 Task: Create in the project WonderTech in Backlog an issue 'Create a new online platform for online interior design courses with advanced 3D modeling and rendering features', assign it to team member softage.4@softage.net and change the status to IN PROGRESS.
Action: Mouse moved to (373, 274)
Screenshot: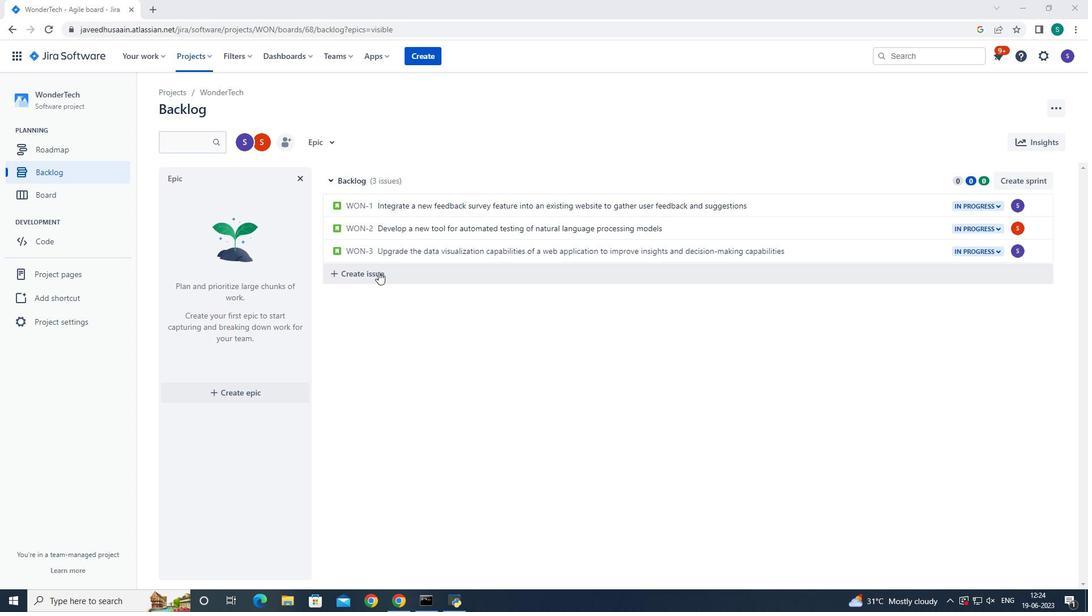 
Action: Mouse pressed left at (373, 274)
Screenshot: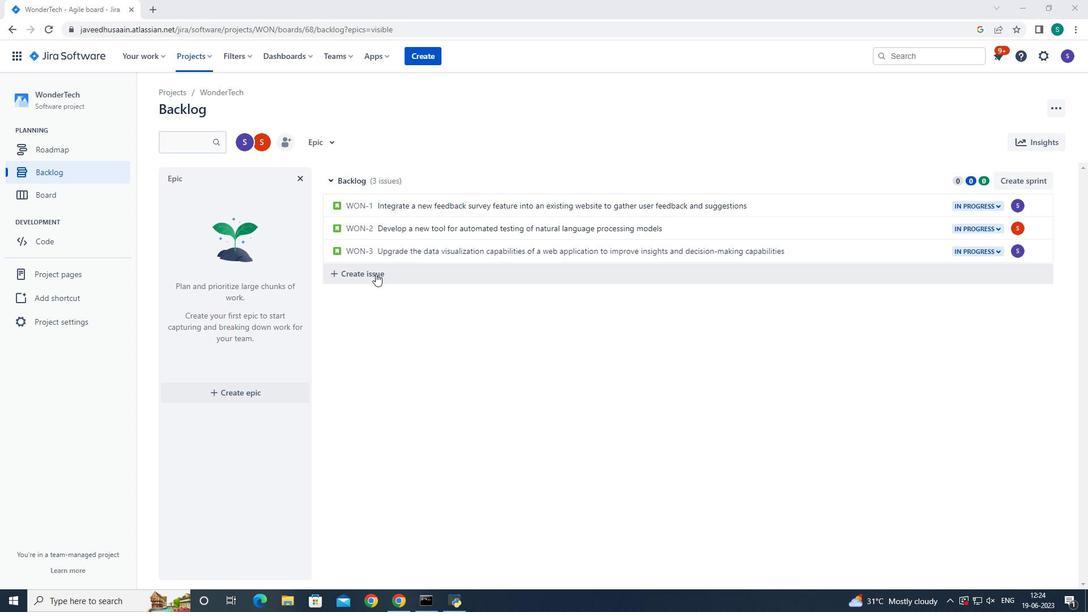 
Action: Mouse moved to (398, 274)
Screenshot: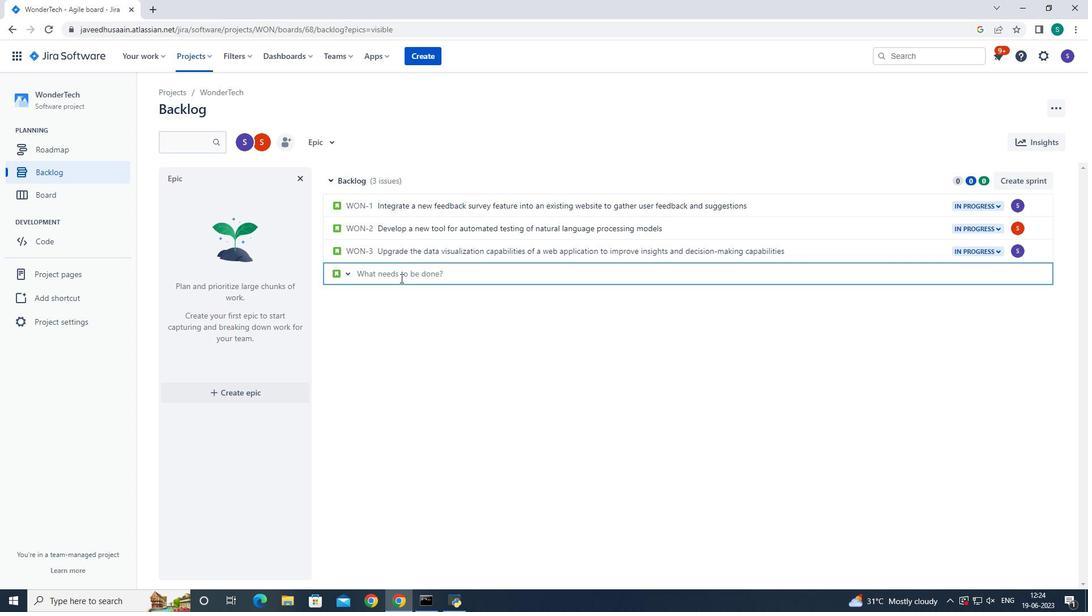 
Action: Mouse pressed left at (398, 274)
Screenshot: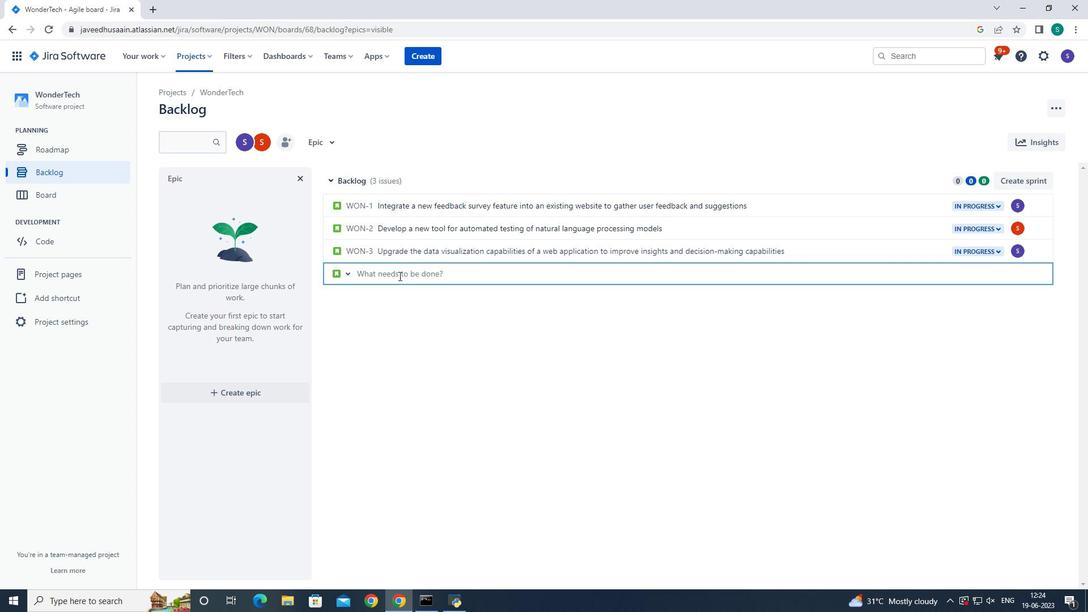 
Action: Key pressed <Key.shift>Create<Key.space>a<Key.space>new<Key.space>online<Key.space>platform<Key.space>for<Key.space>online<Key.space>it<Key.backspace>nterior<Key.space>design<Key.space>courses<Key.space>with<Key.space>advanced<Key.space>3<Key.shift>D<Key.space>modeling<Key.space>and<Key.space>rendering<Key.space>features<Key.enter>
Screenshot: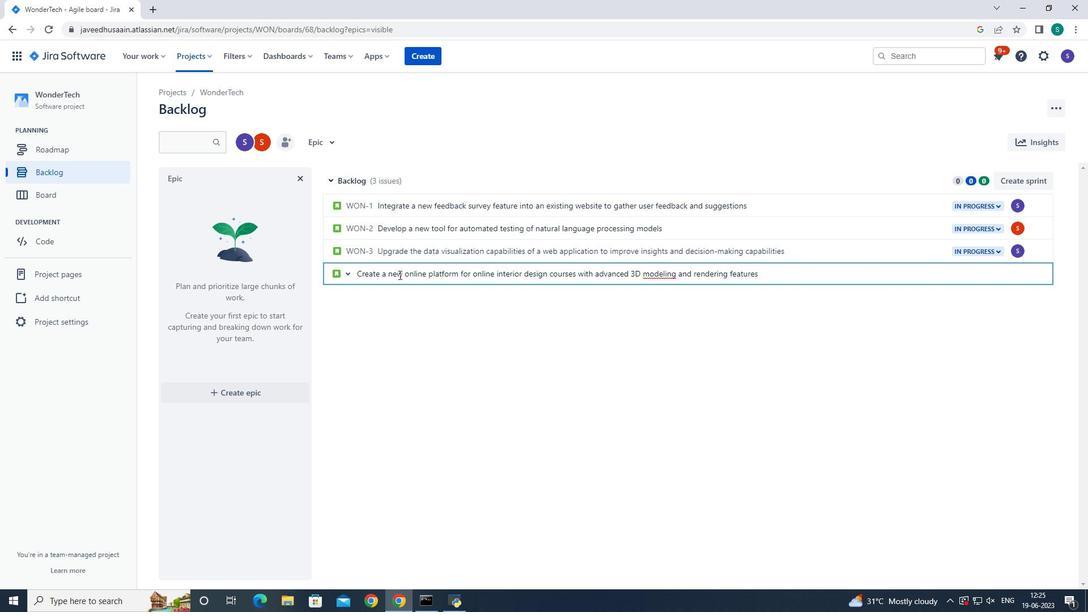 
Action: Mouse moved to (1020, 272)
Screenshot: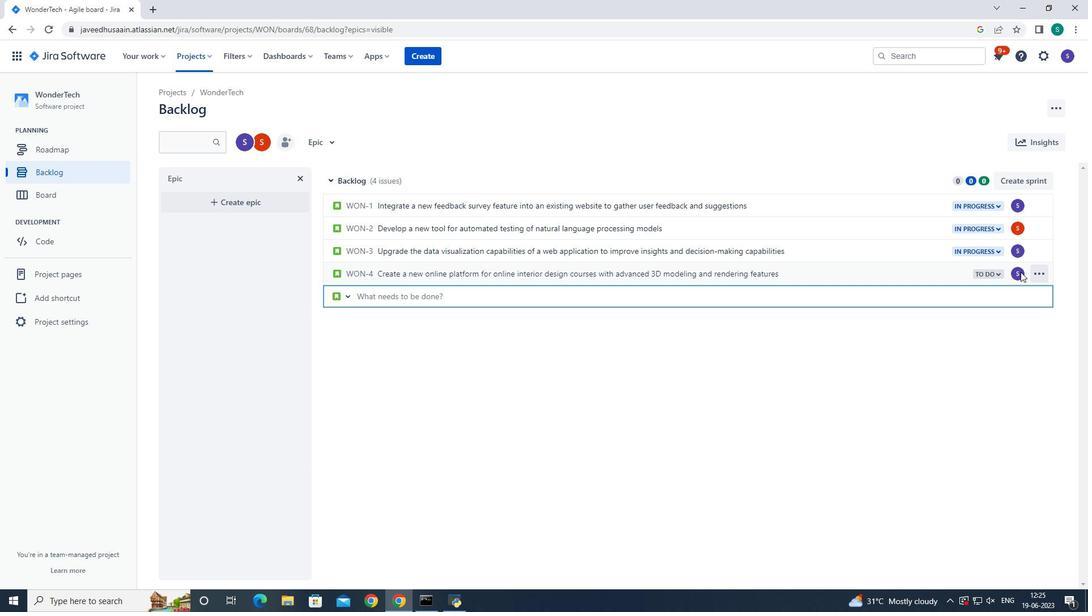 
Action: Mouse pressed left at (1020, 272)
Screenshot: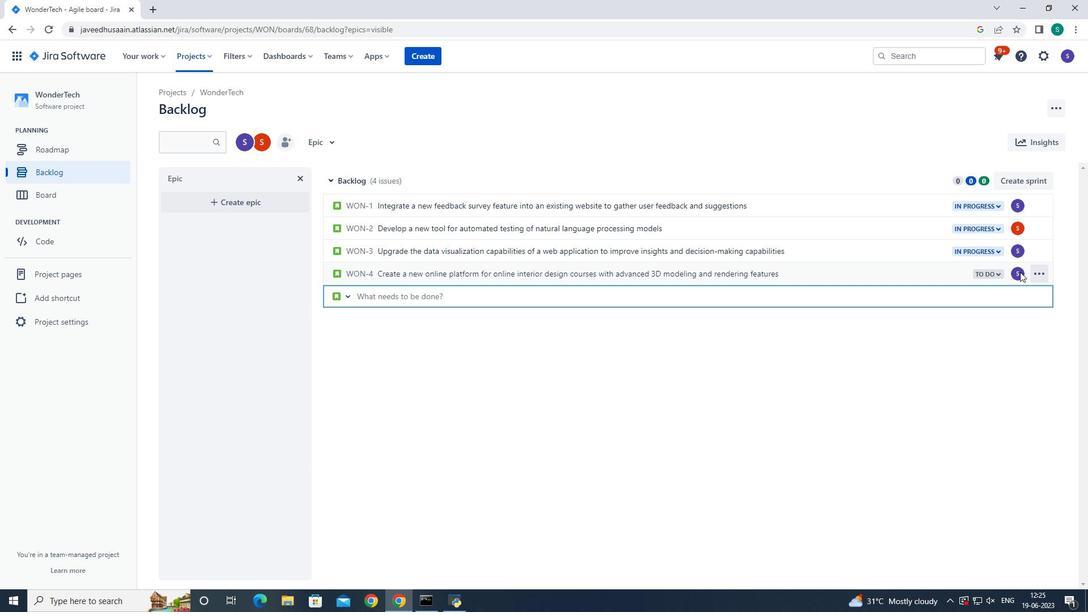 
Action: Mouse pressed left at (1020, 272)
Screenshot: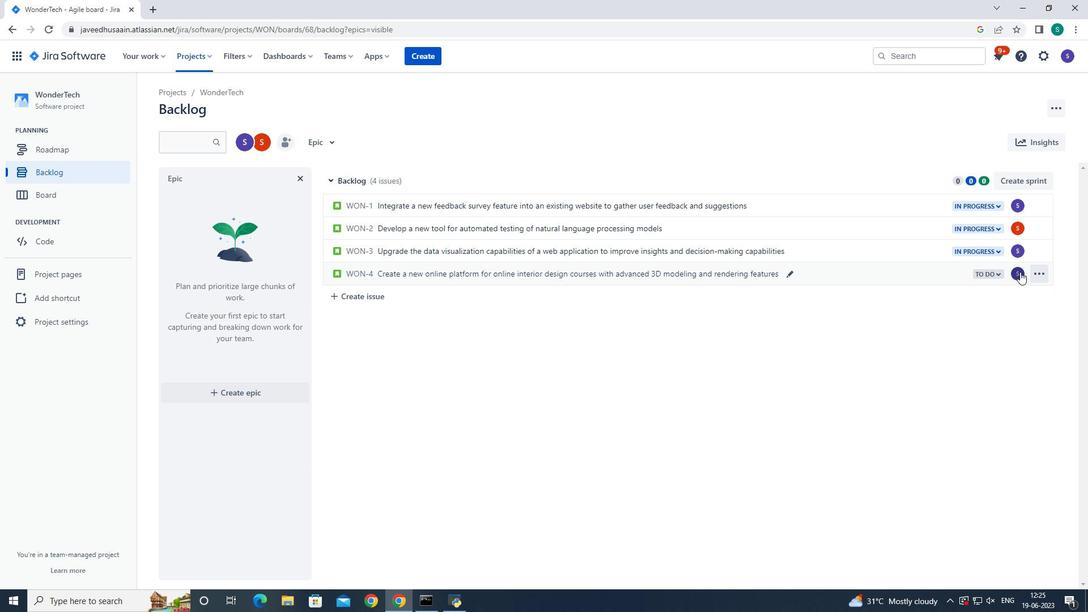 
Action: Mouse moved to (954, 289)
Screenshot: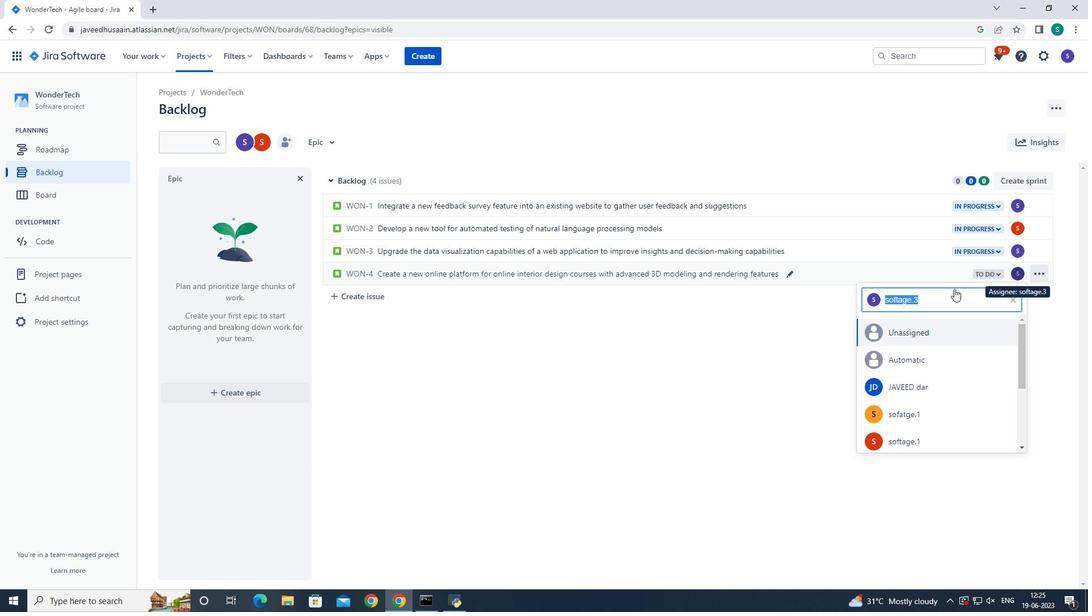 
Action: Key pressed <Key.backspace>softage.4<Key.shift>@softage/<Key.backspace>.net
Screenshot: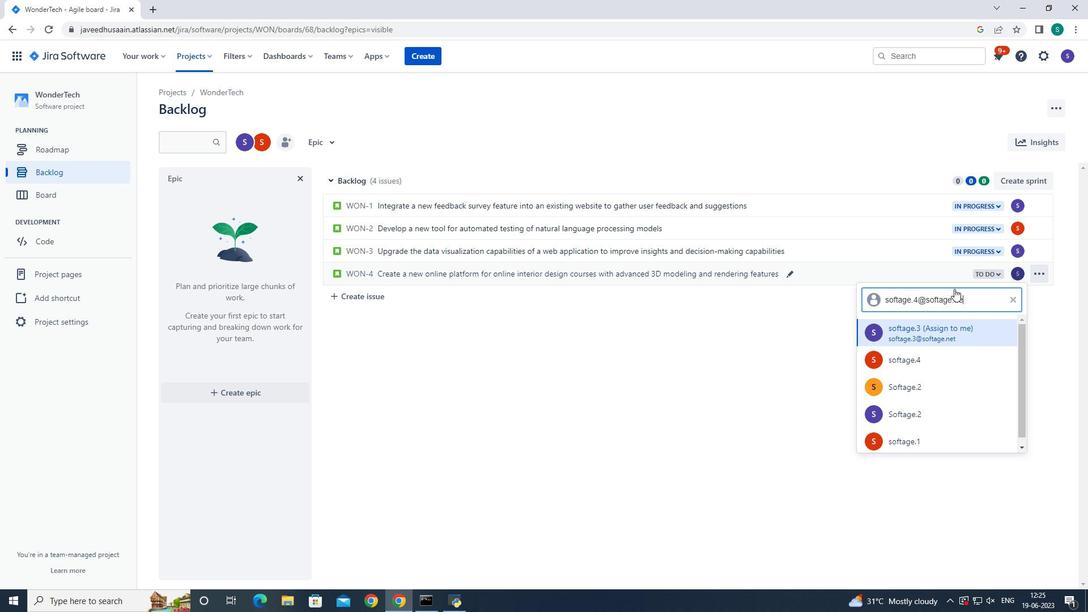
Action: Mouse moved to (901, 333)
Screenshot: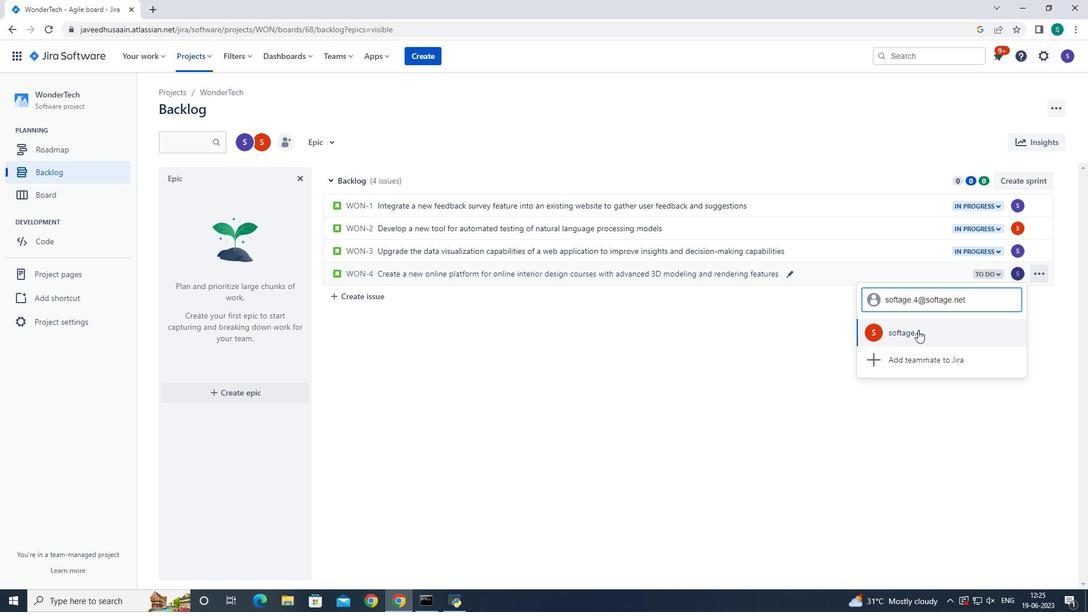 
Action: Mouse pressed left at (901, 333)
Screenshot: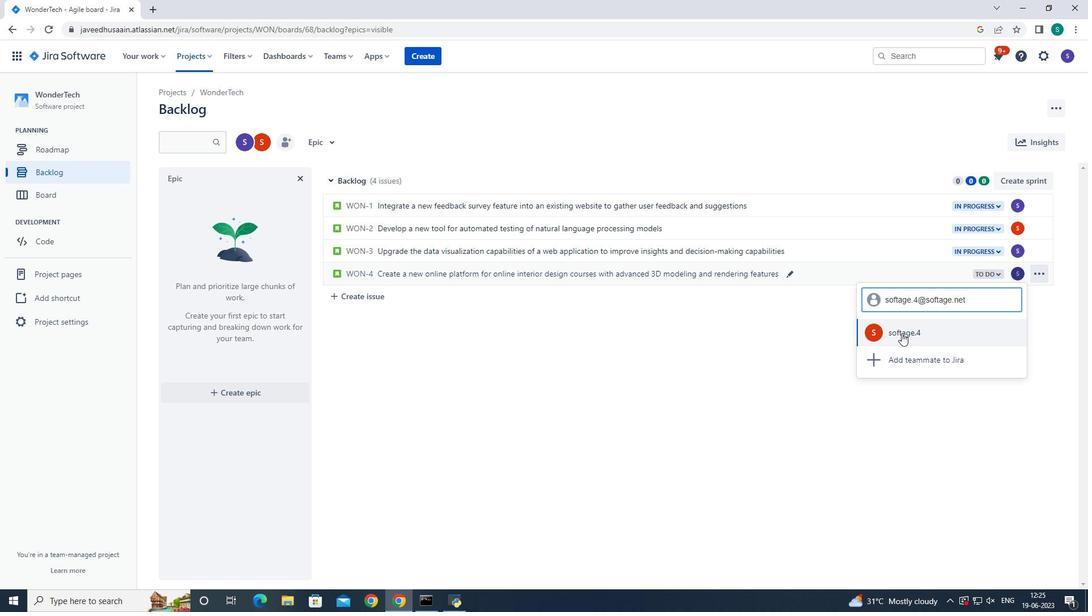 
Action: Mouse moved to (1000, 274)
Screenshot: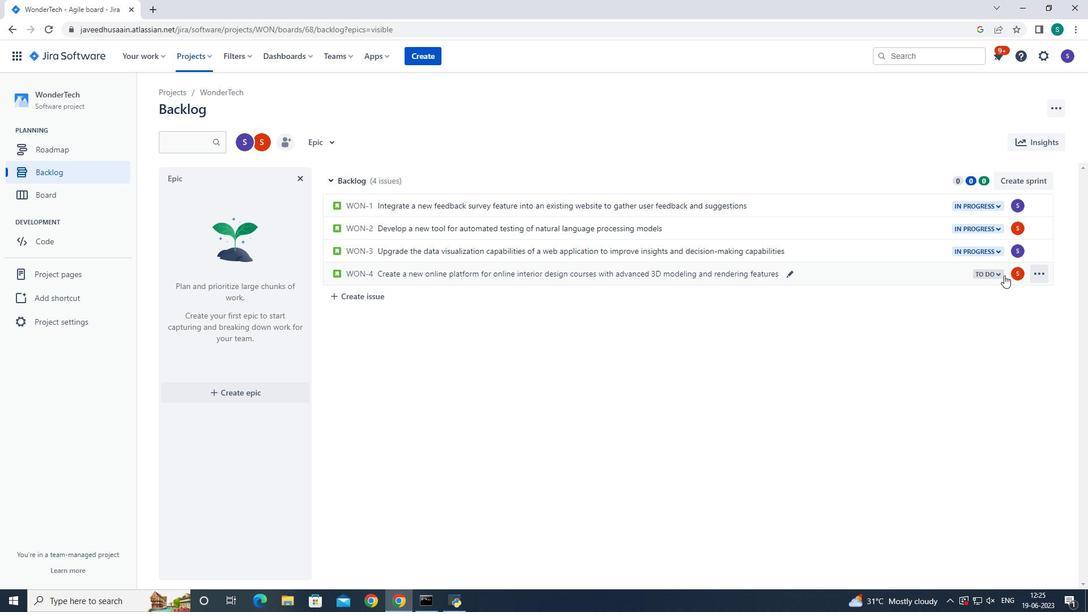 
Action: Mouse pressed left at (1000, 274)
Screenshot: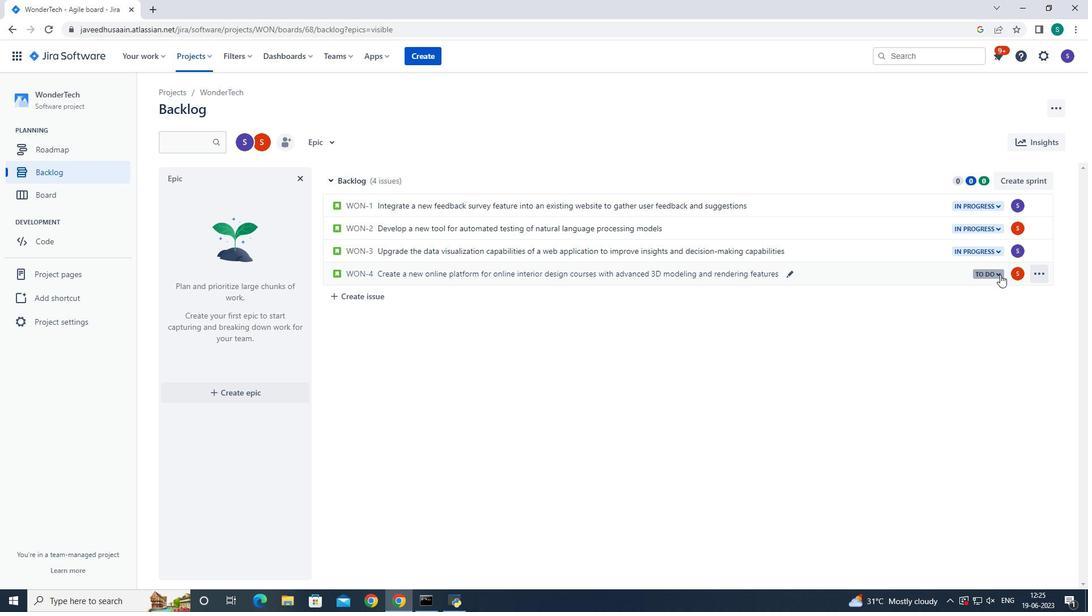 
Action: Mouse moved to (912, 296)
Screenshot: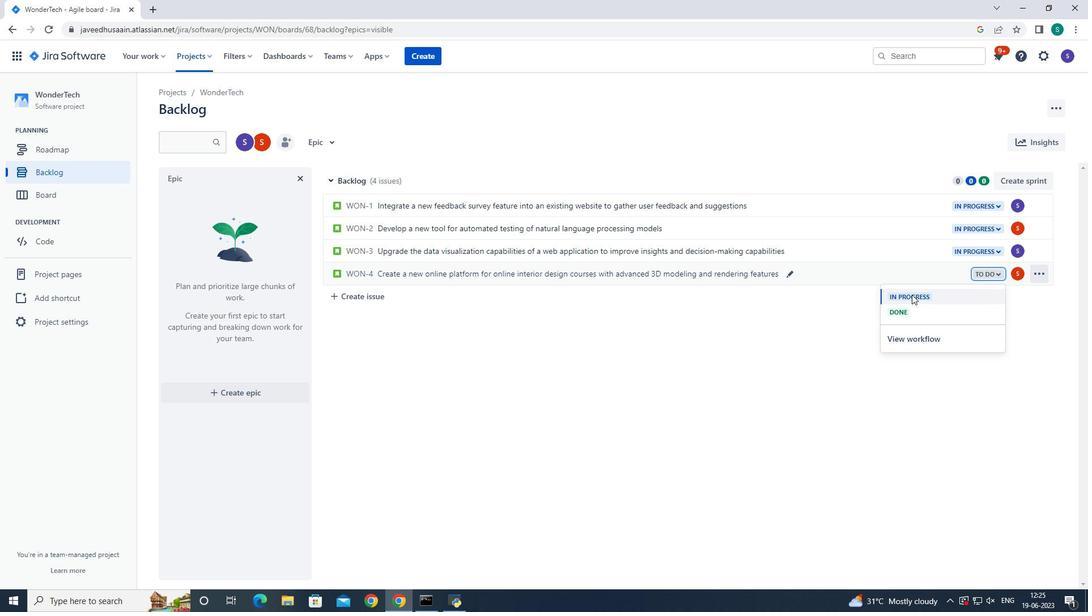 
Action: Mouse pressed left at (912, 296)
Screenshot: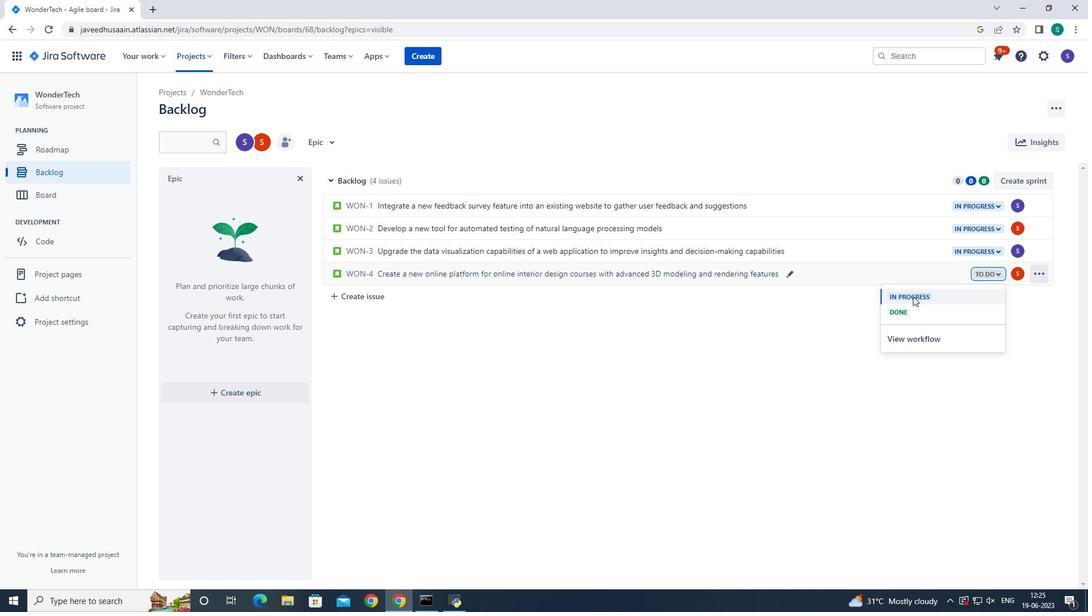 
Action: Mouse moved to (909, 289)
Screenshot: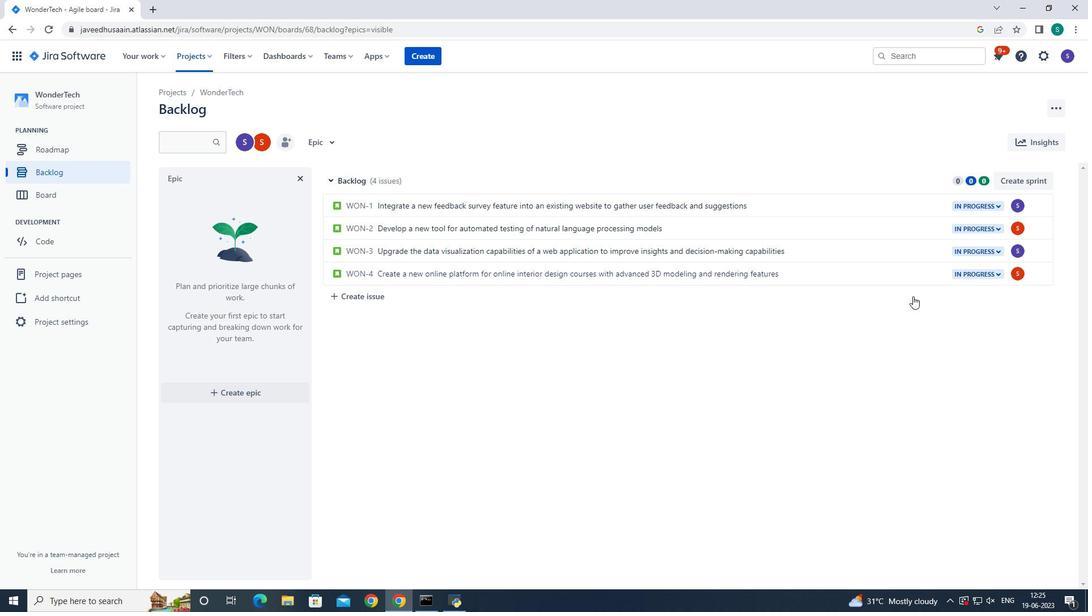 
